 Task: Set a deadline for a task.
Action: Mouse moved to (292, 307)
Screenshot: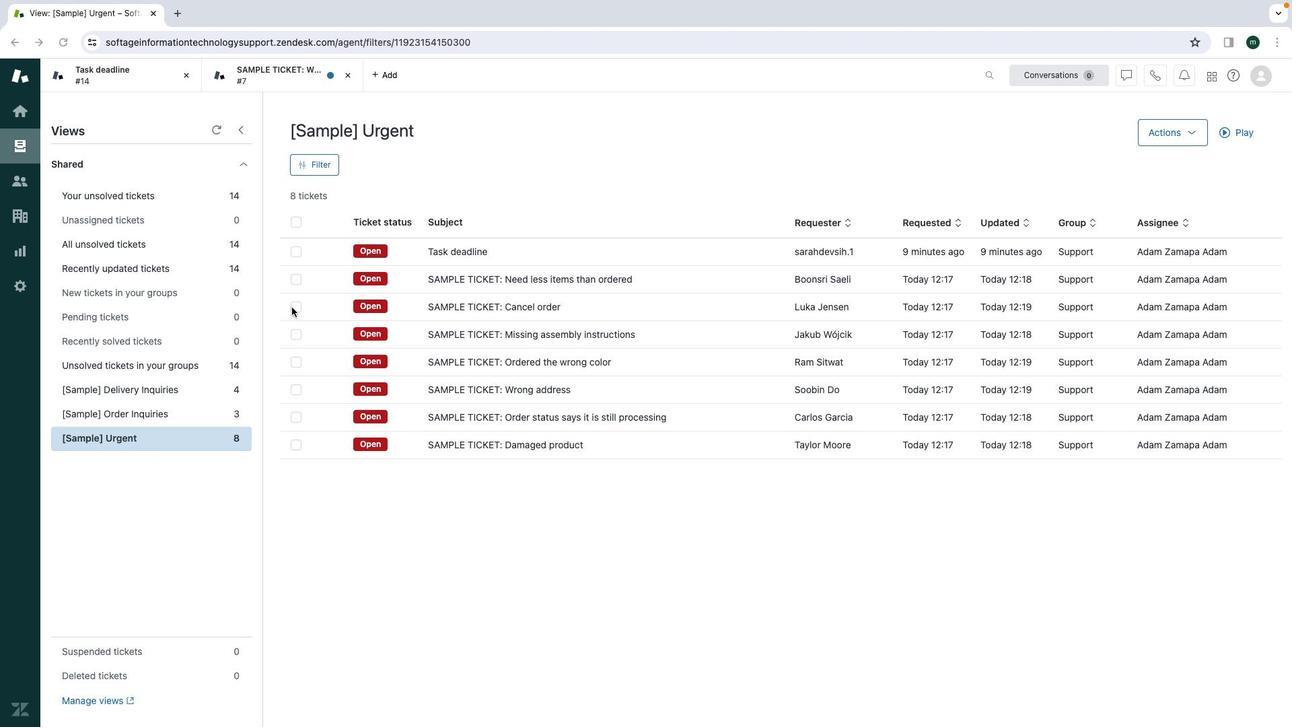 
Action: Mouse pressed left at (292, 307)
Screenshot: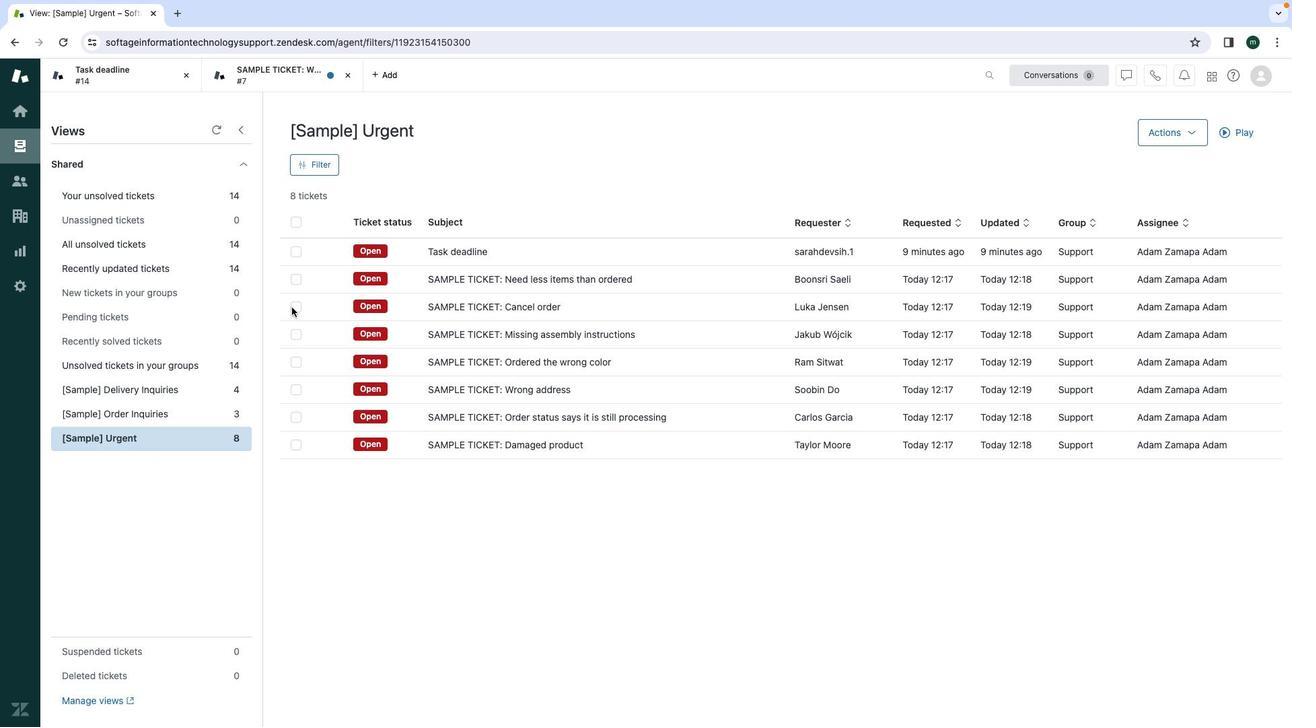 
Action: Mouse moved to (294, 307)
Screenshot: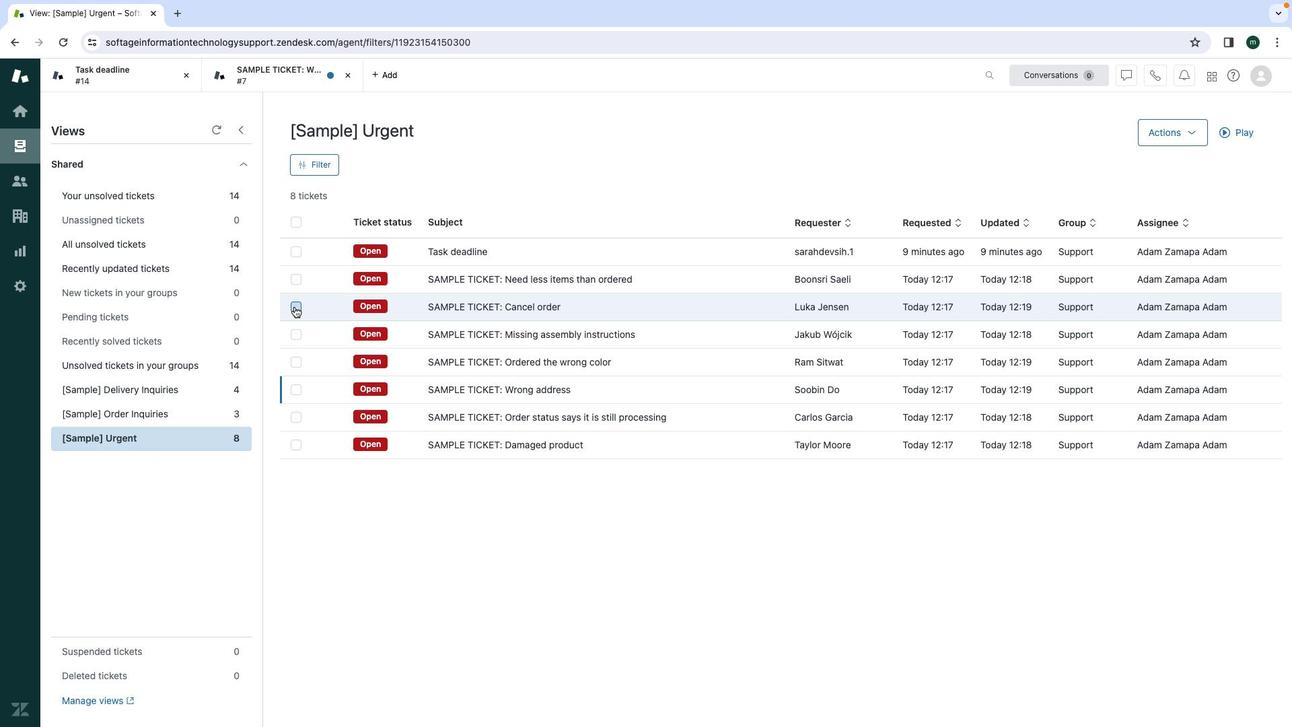 
Action: Mouse pressed left at (294, 307)
Screenshot: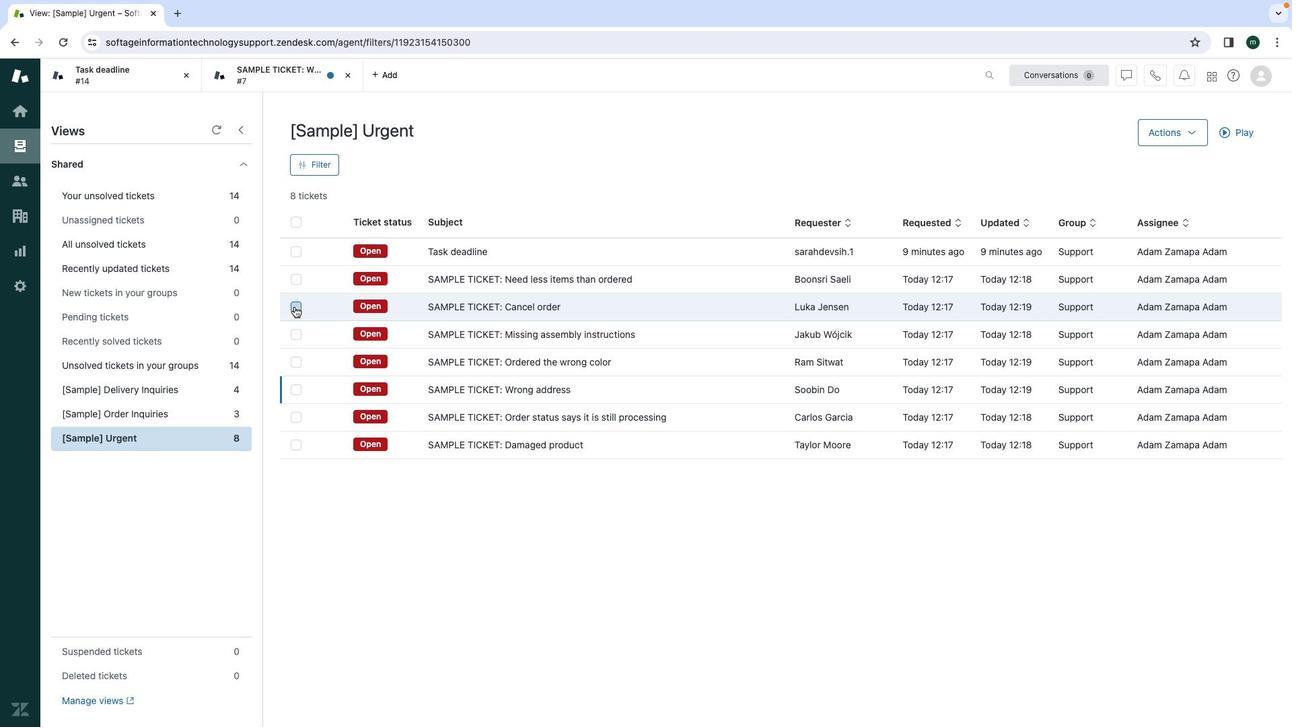
Action: Mouse moved to (356, 304)
Screenshot: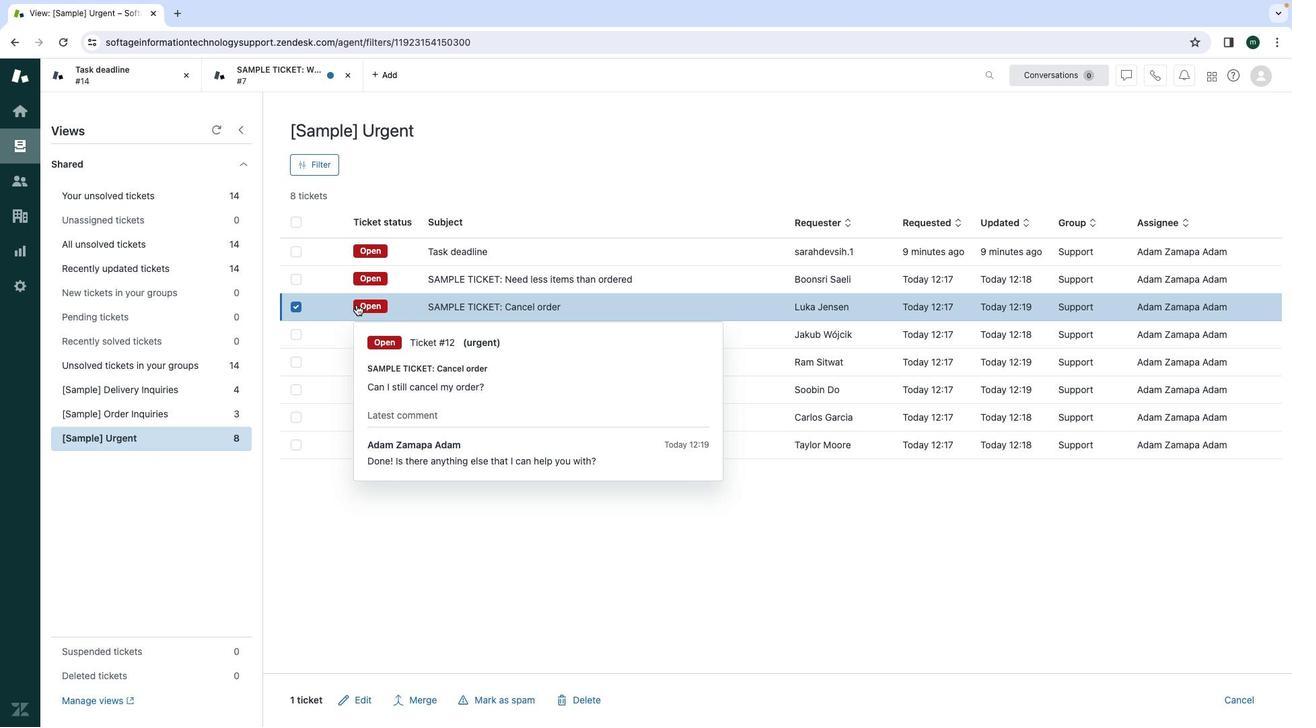 
Action: Mouse pressed left at (356, 304)
Screenshot: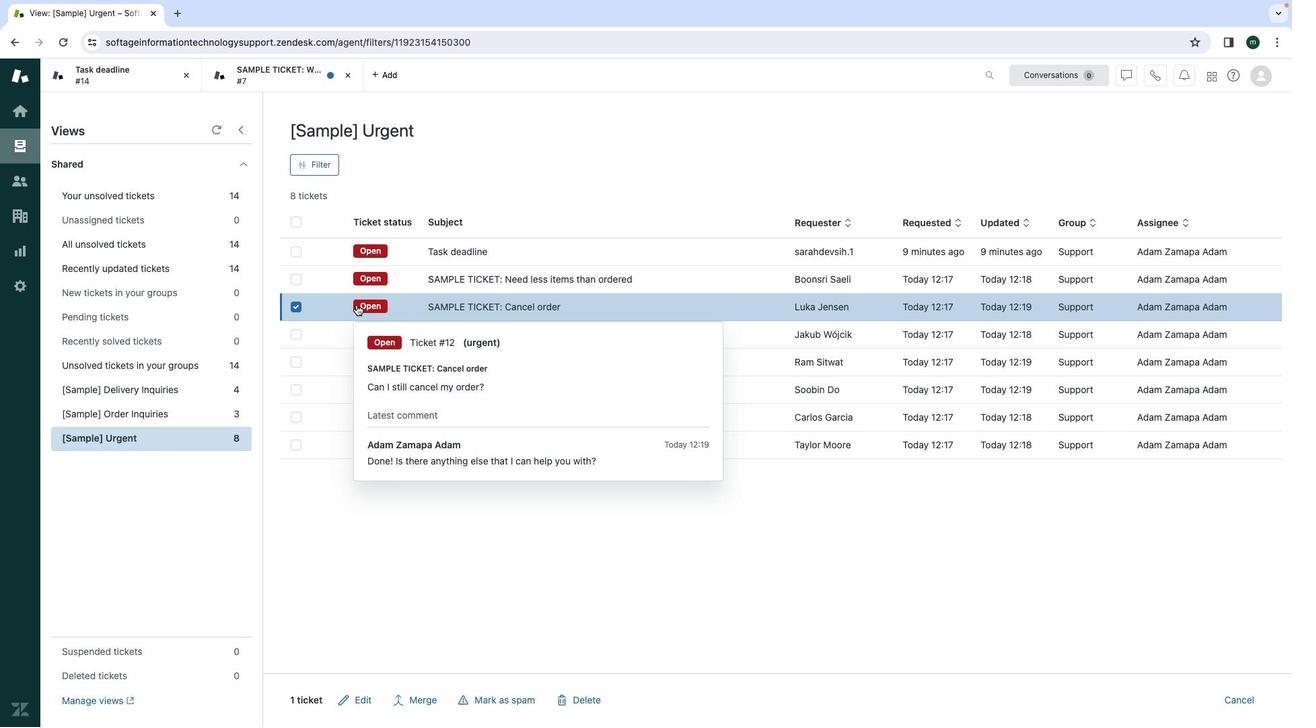 
Action: Mouse moved to (219, 387)
Screenshot: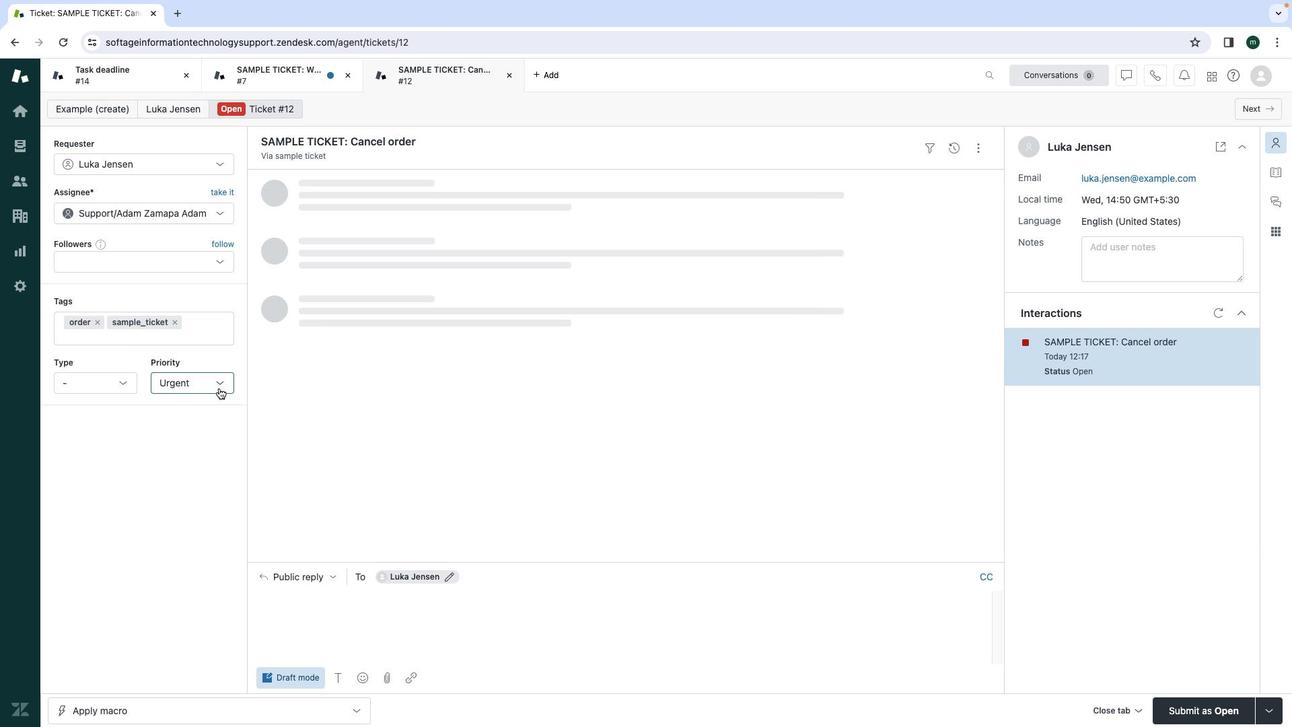 
Action: Mouse pressed left at (219, 387)
Screenshot: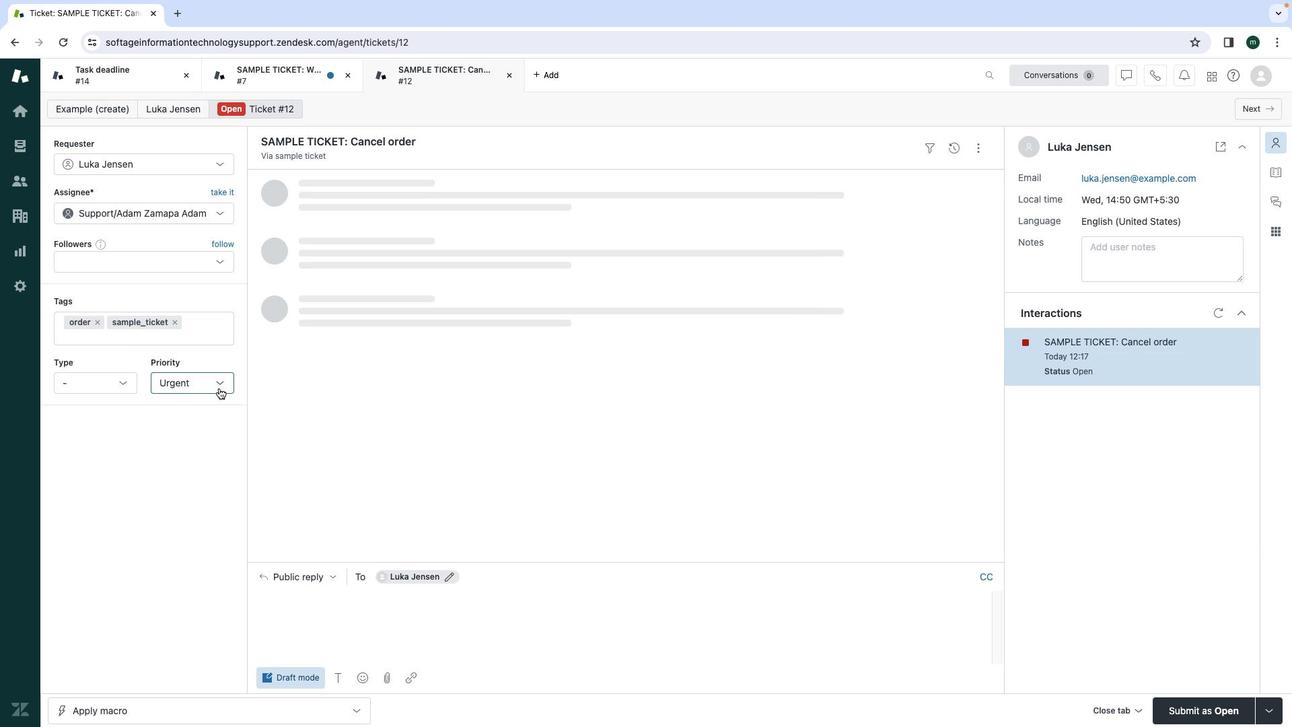 
Action: Mouse moved to (211, 378)
Screenshot: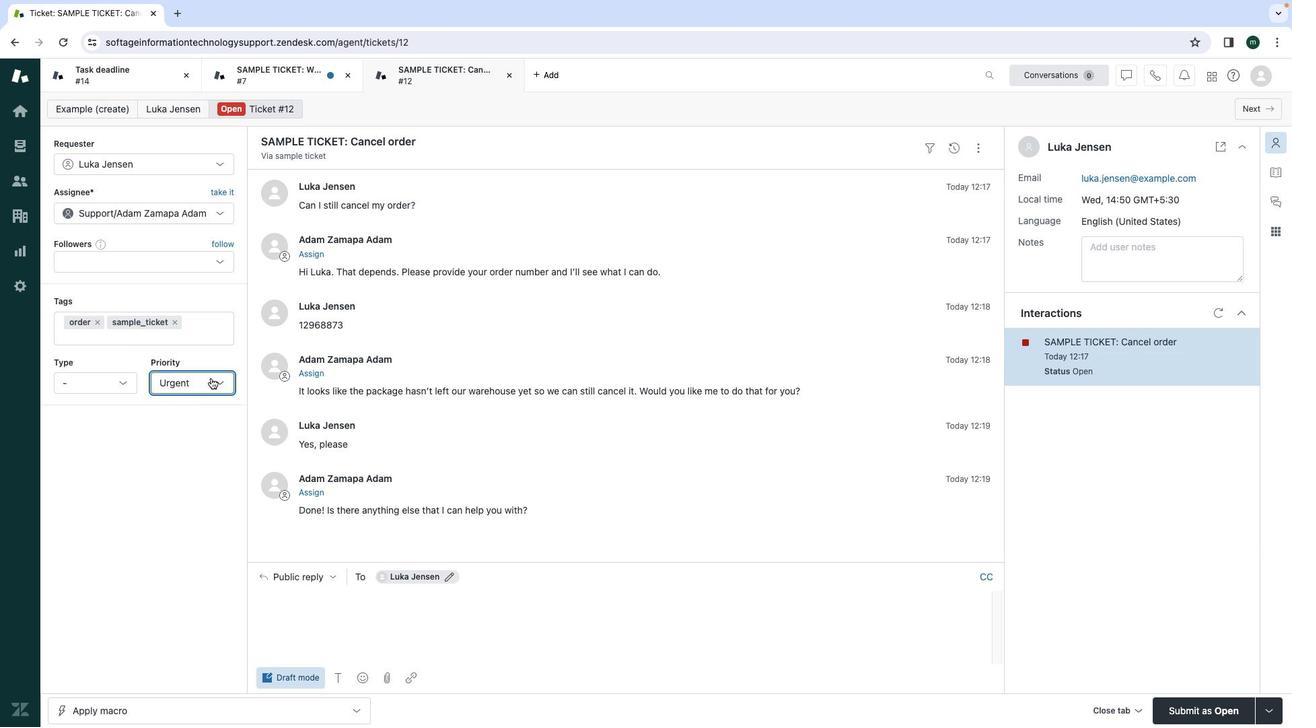 
Action: Mouse pressed left at (211, 378)
Screenshot: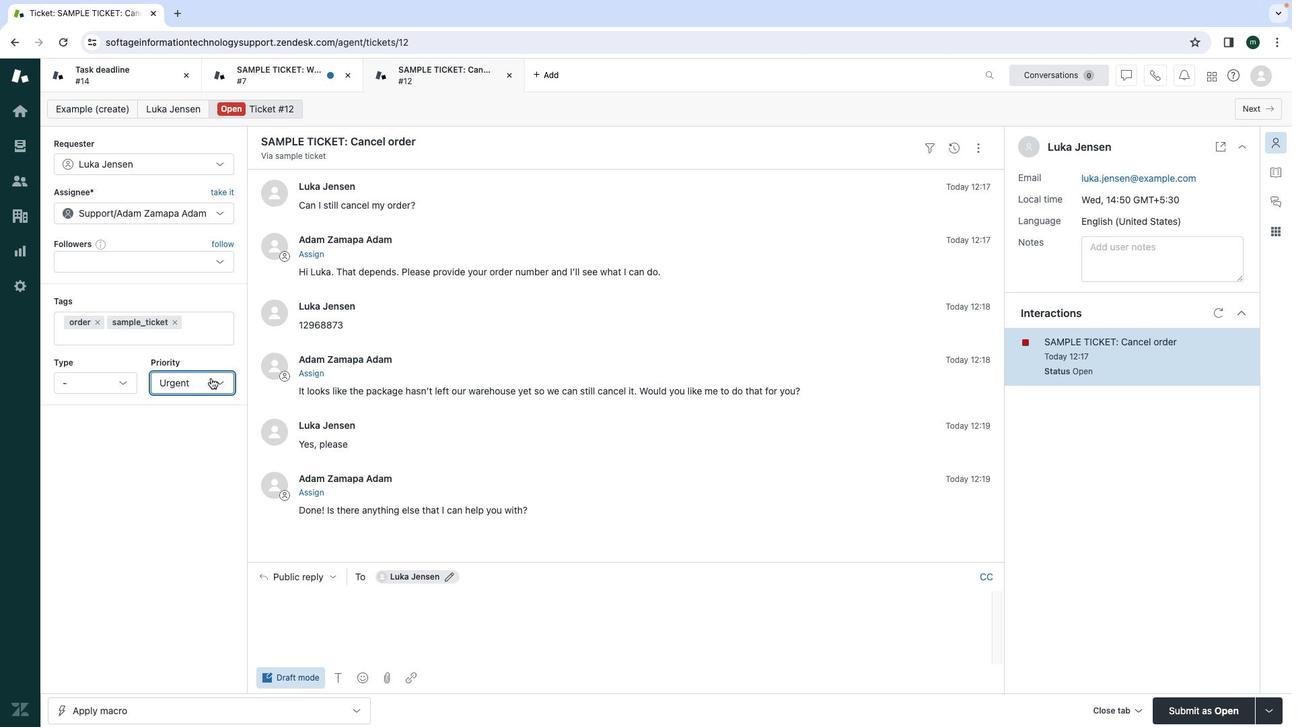 
Action: Mouse moved to (205, 459)
Screenshot: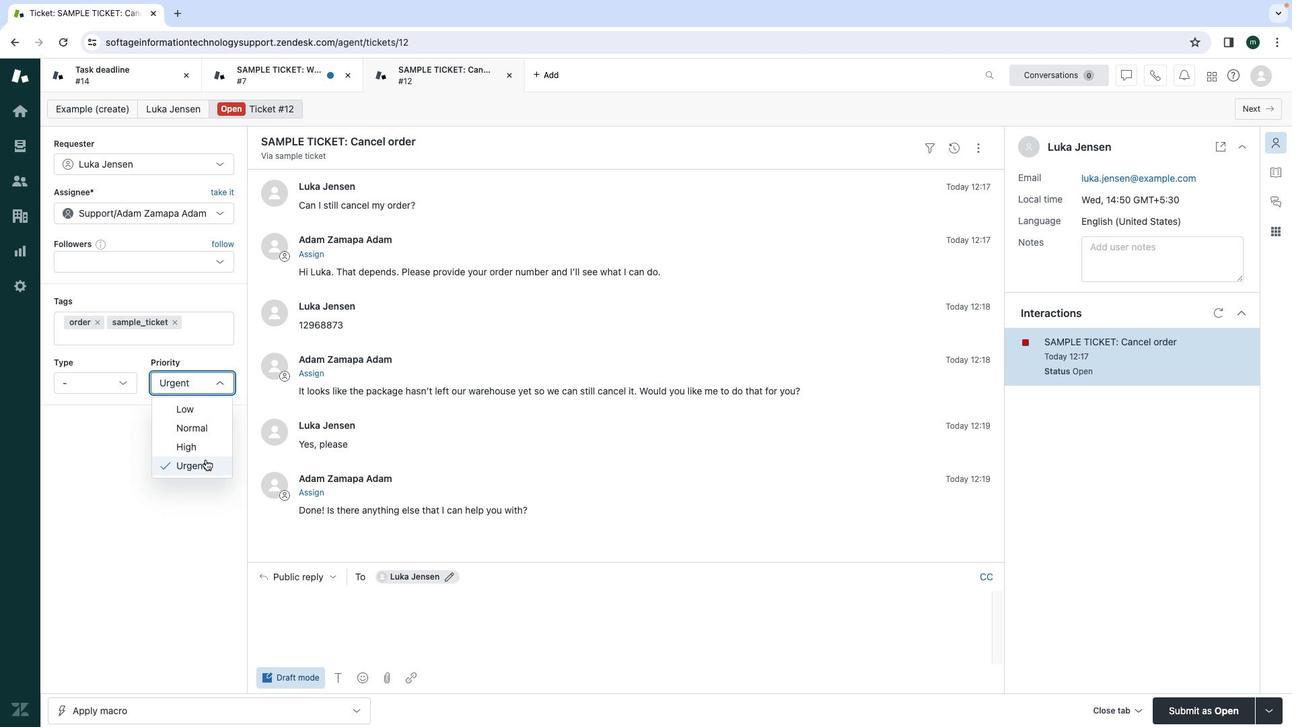 
Action: Mouse pressed left at (205, 459)
Screenshot: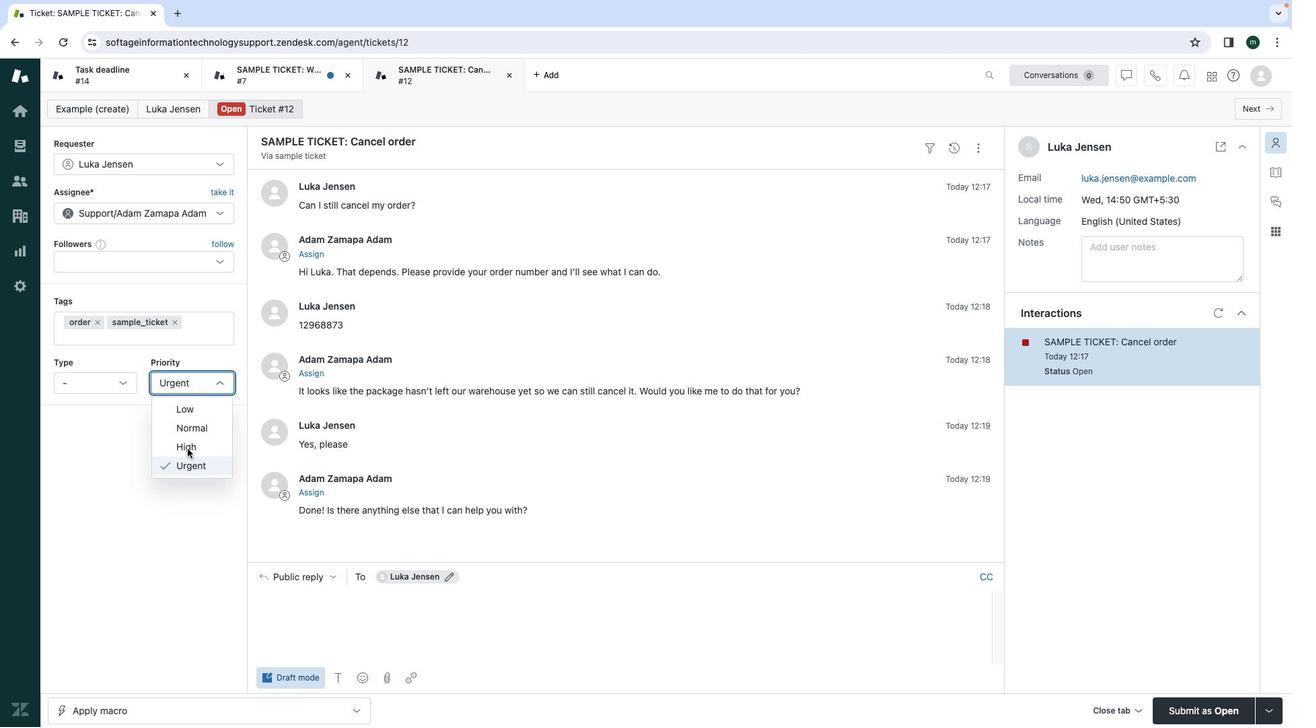 
Action: Mouse moved to (109, 376)
Screenshot: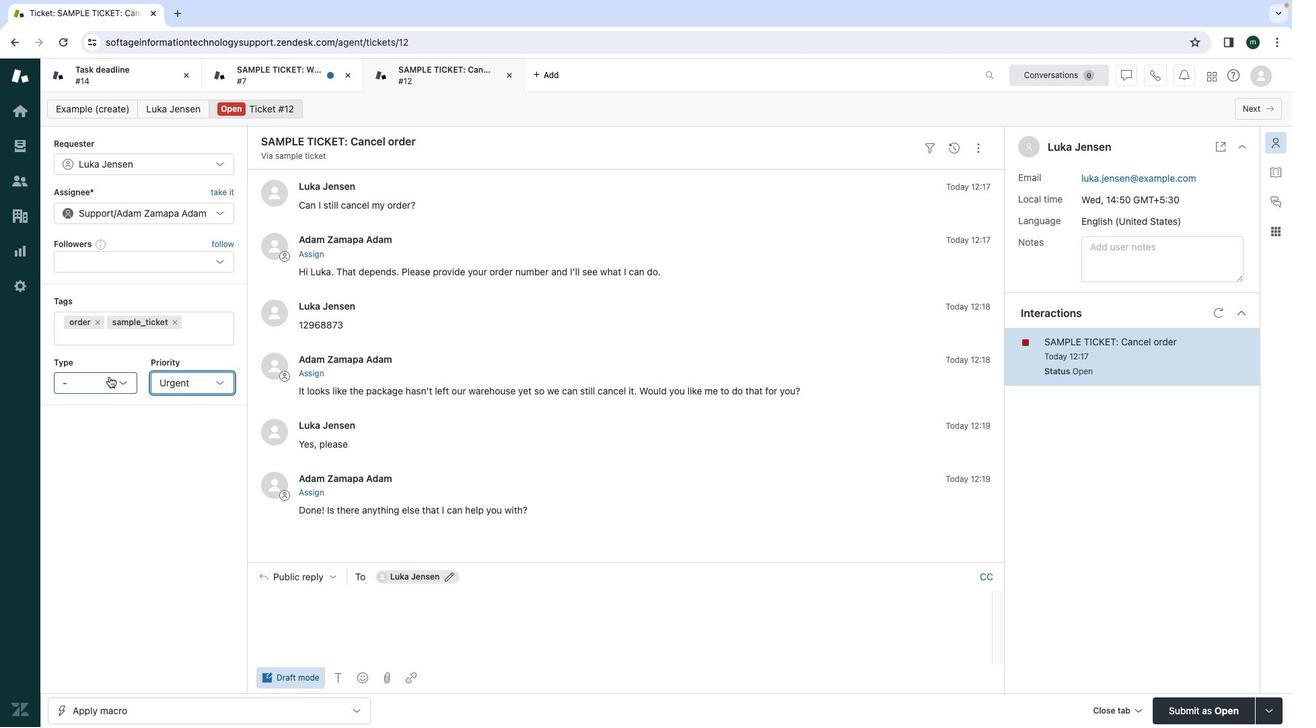 
Action: Mouse pressed left at (109, 376)
Screenshot: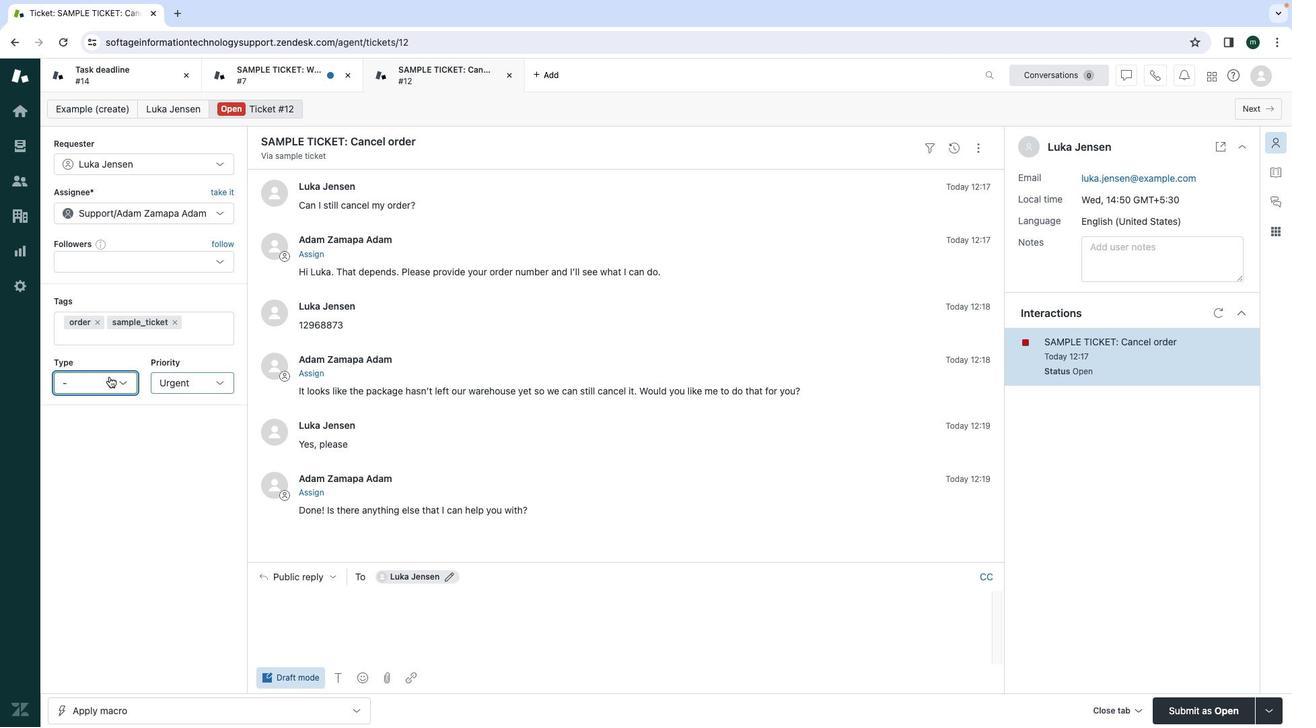 
Action: Mouse moved to (120, 476)
Screenshot: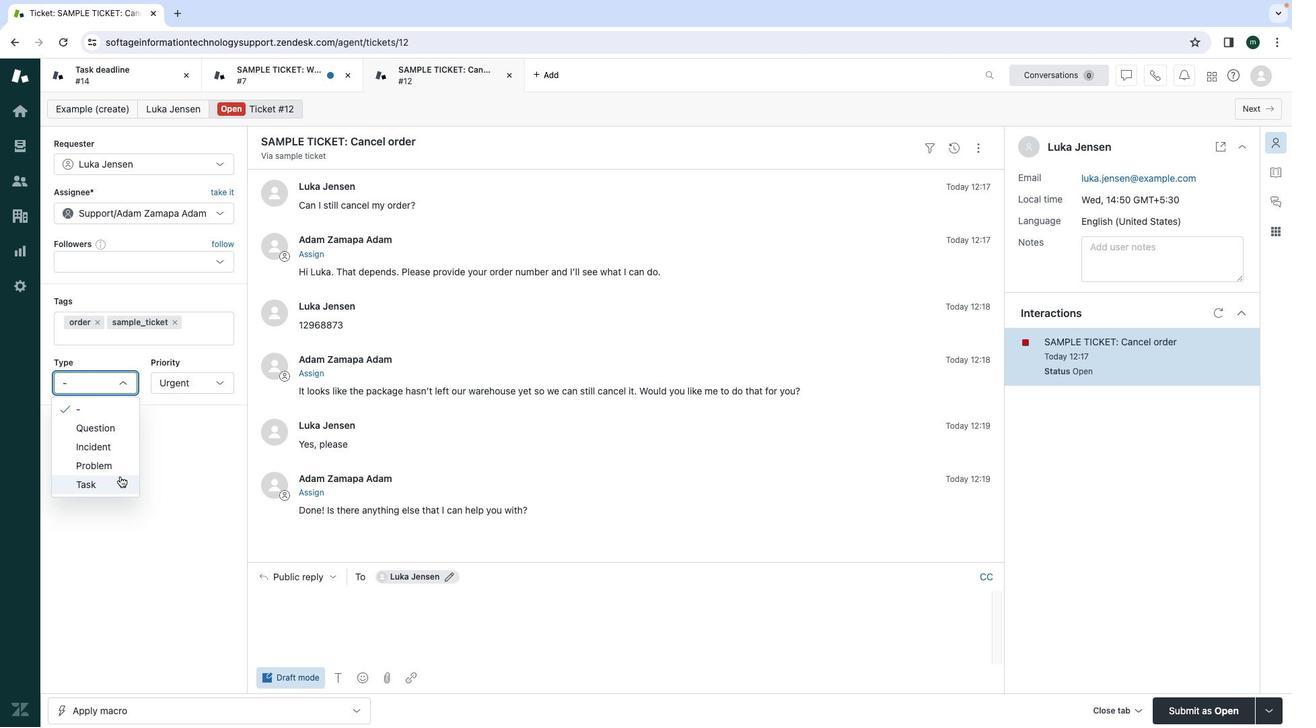 
Action: Mouse pressed left at (120, 476)
Screenshot: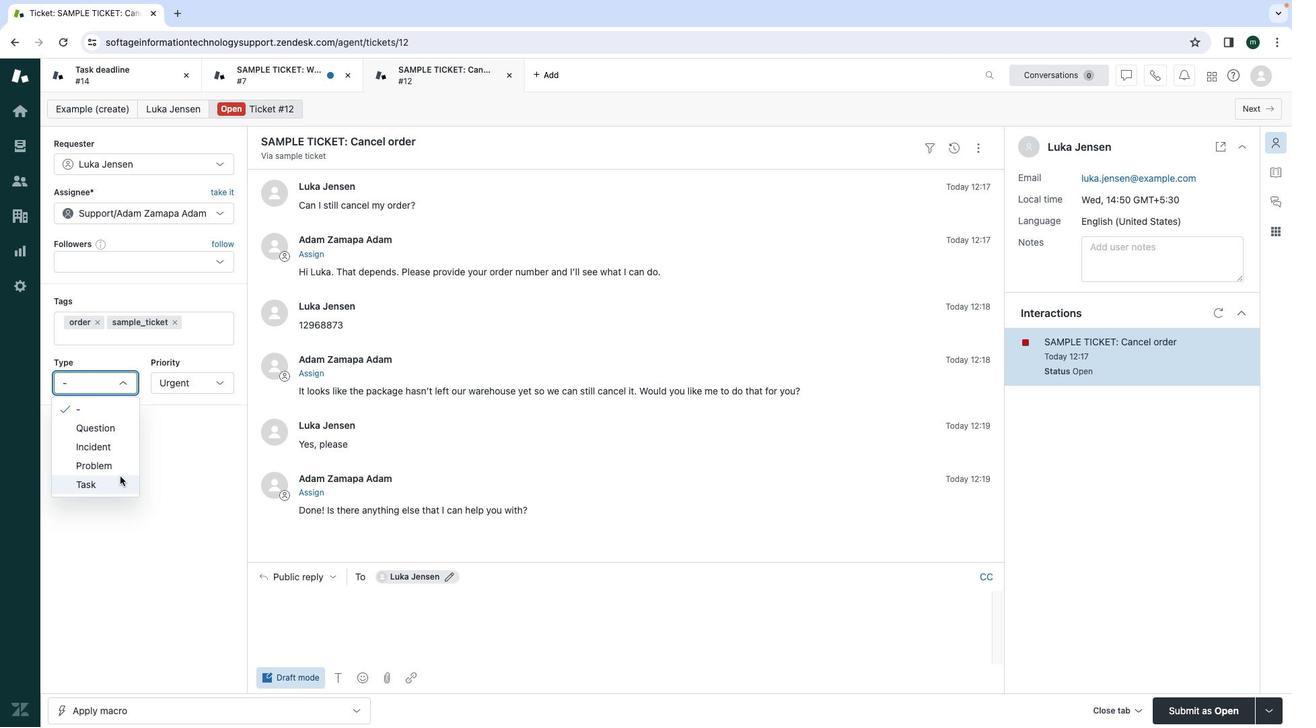 
Action: Mouse moved to (175, 426)
Screenshot: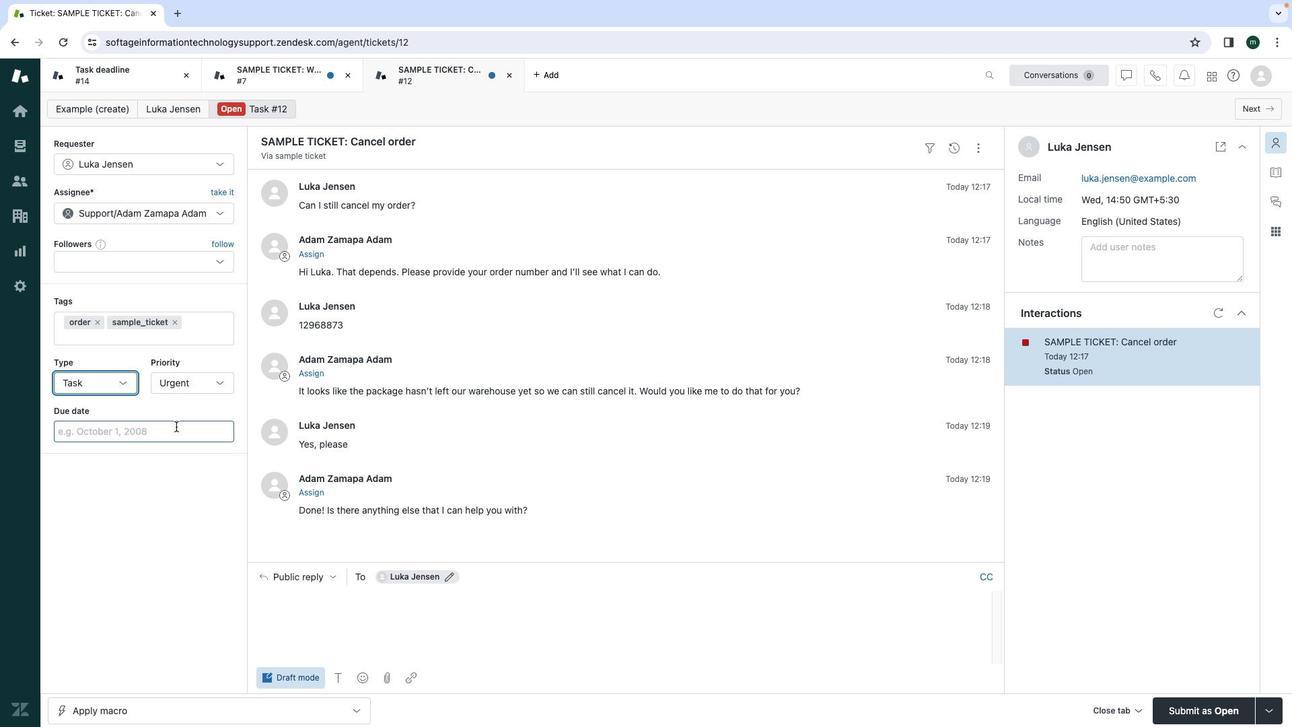 
Action: Mouse pressed left at (175, 426)
Screenshot: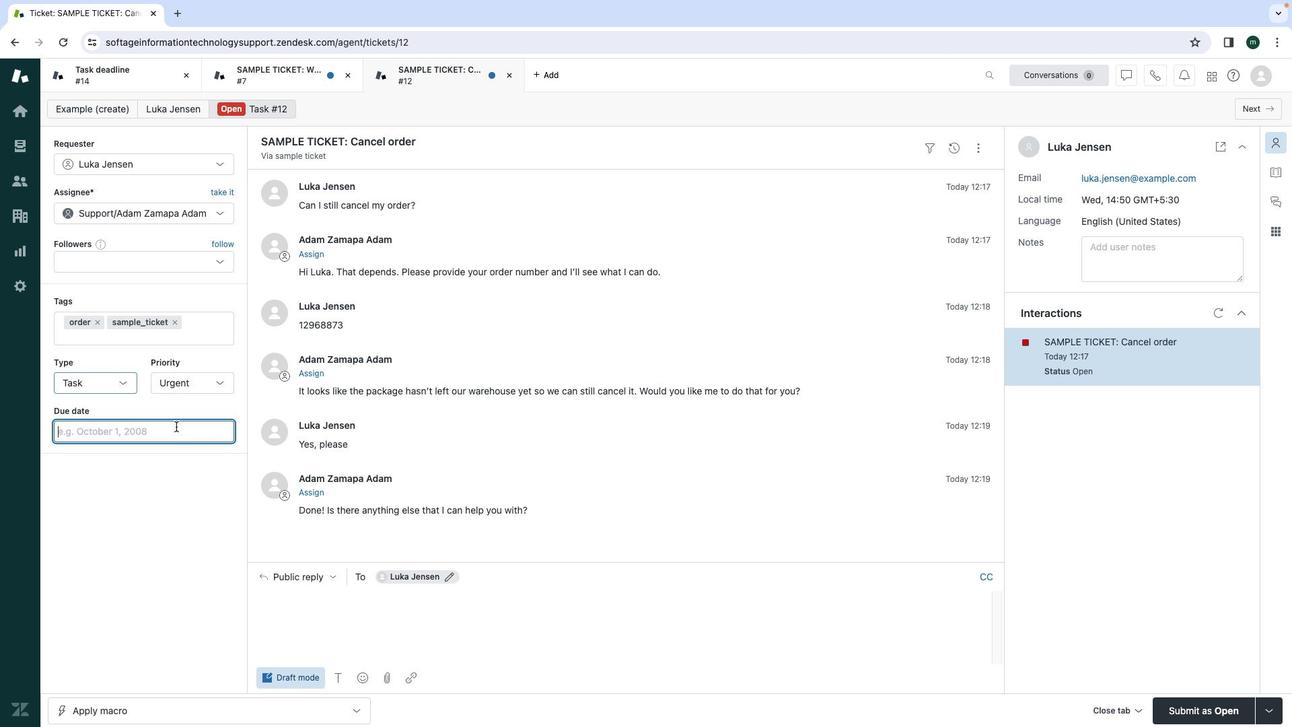 
Action: Mouse moved to (199, 472)
Screenshot: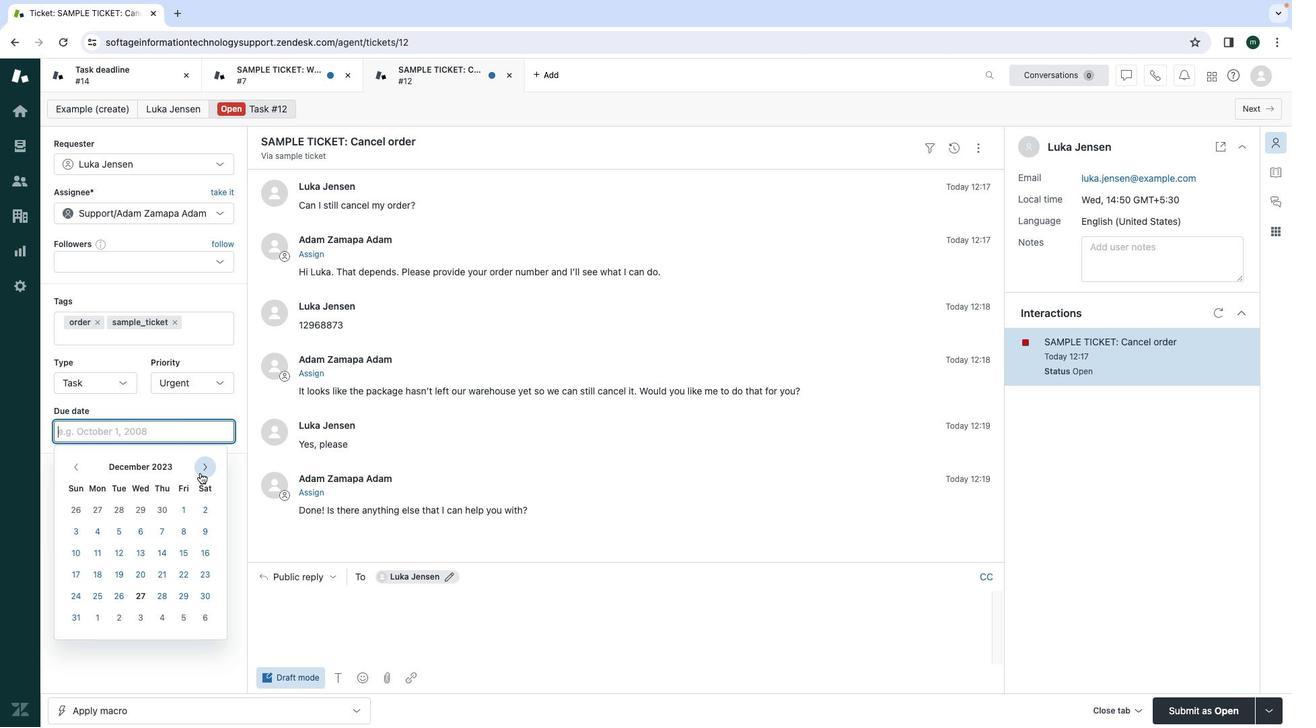 
Action: Mouse pressed left at (199, 472)
Screenshot: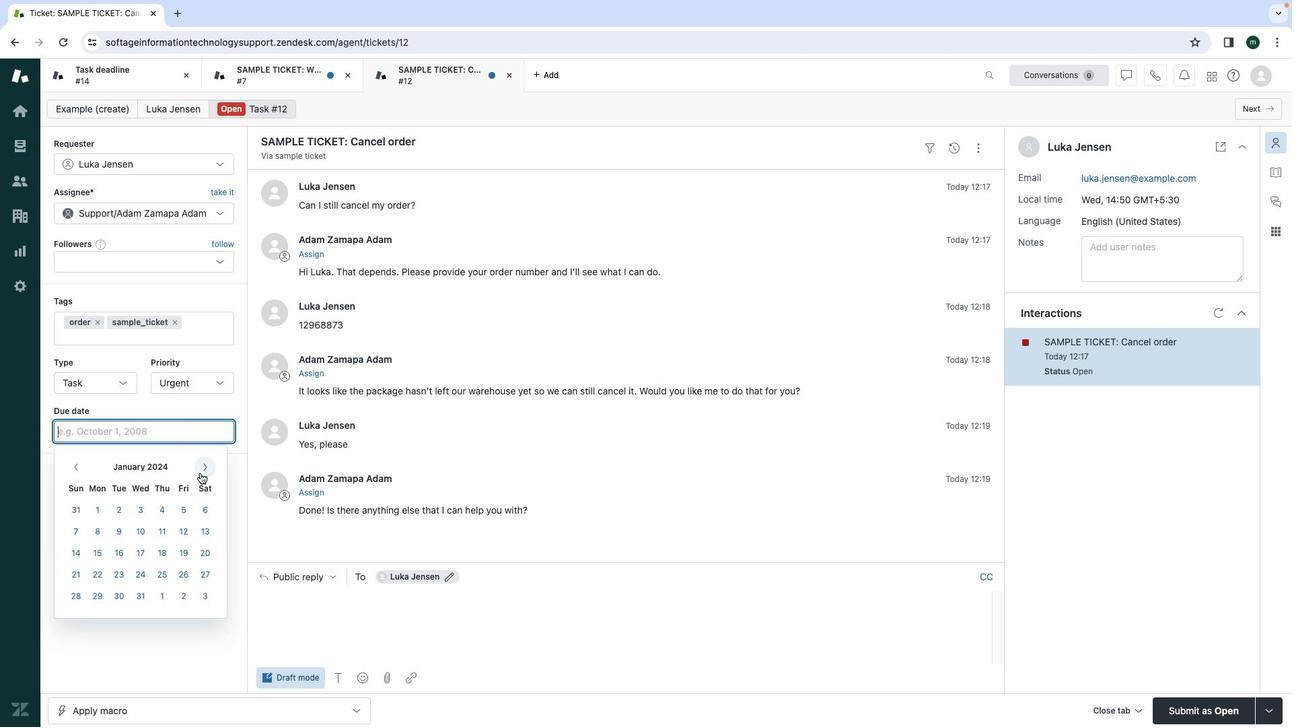 
Action: Mouse pressed left at (199, 472)
Screenshot: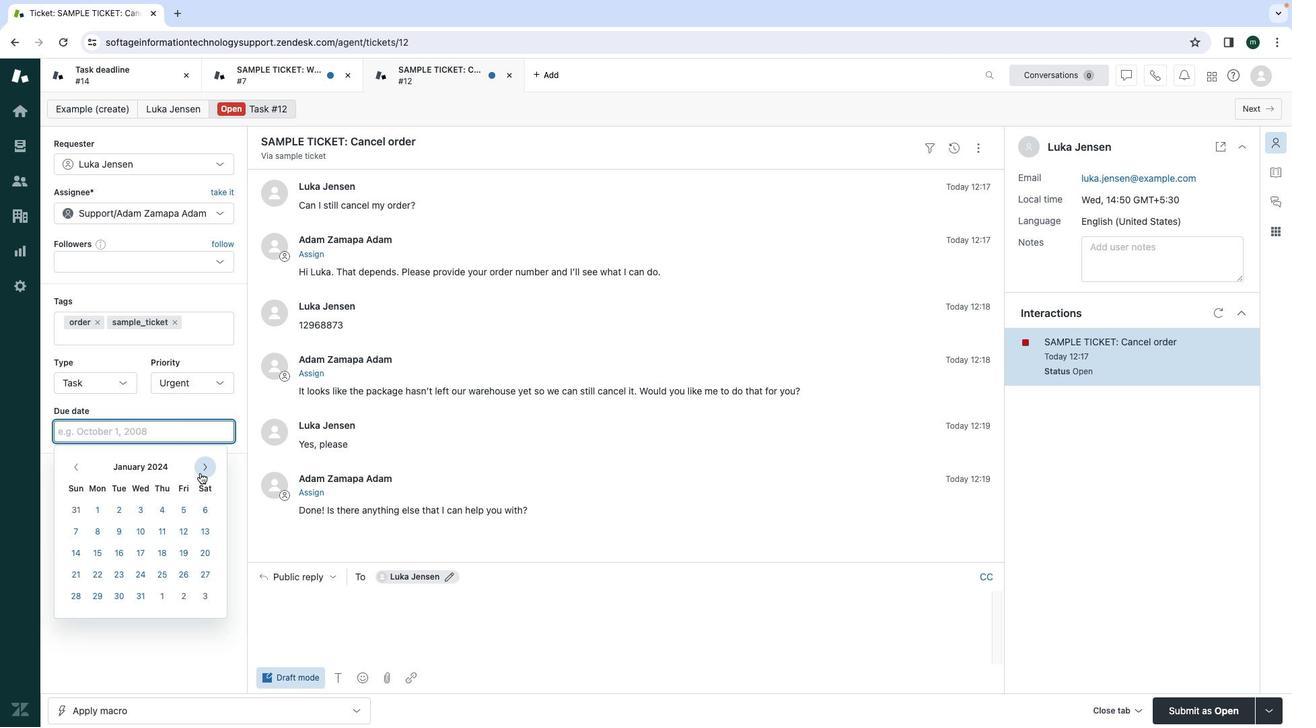 
Action: Mouse pressed left at (199, 472)
Screenshot: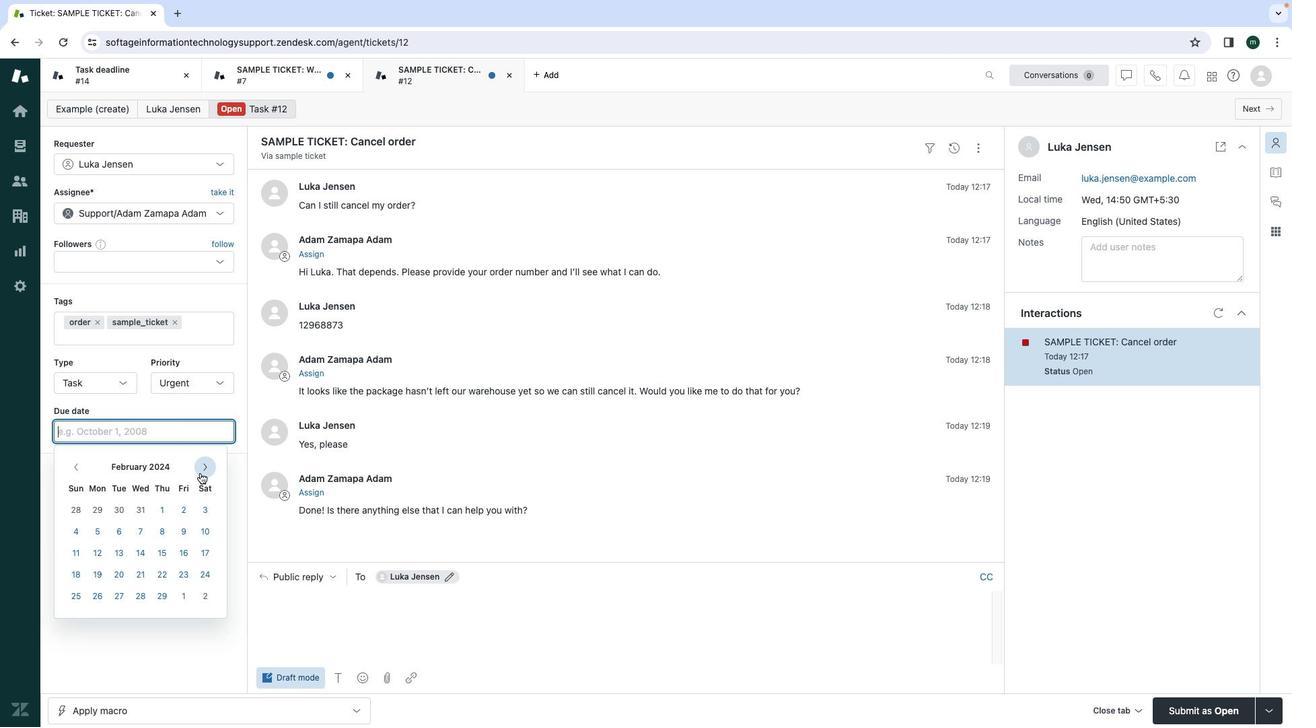 
Action: Mouse moved to (161, 600)
Screenshot: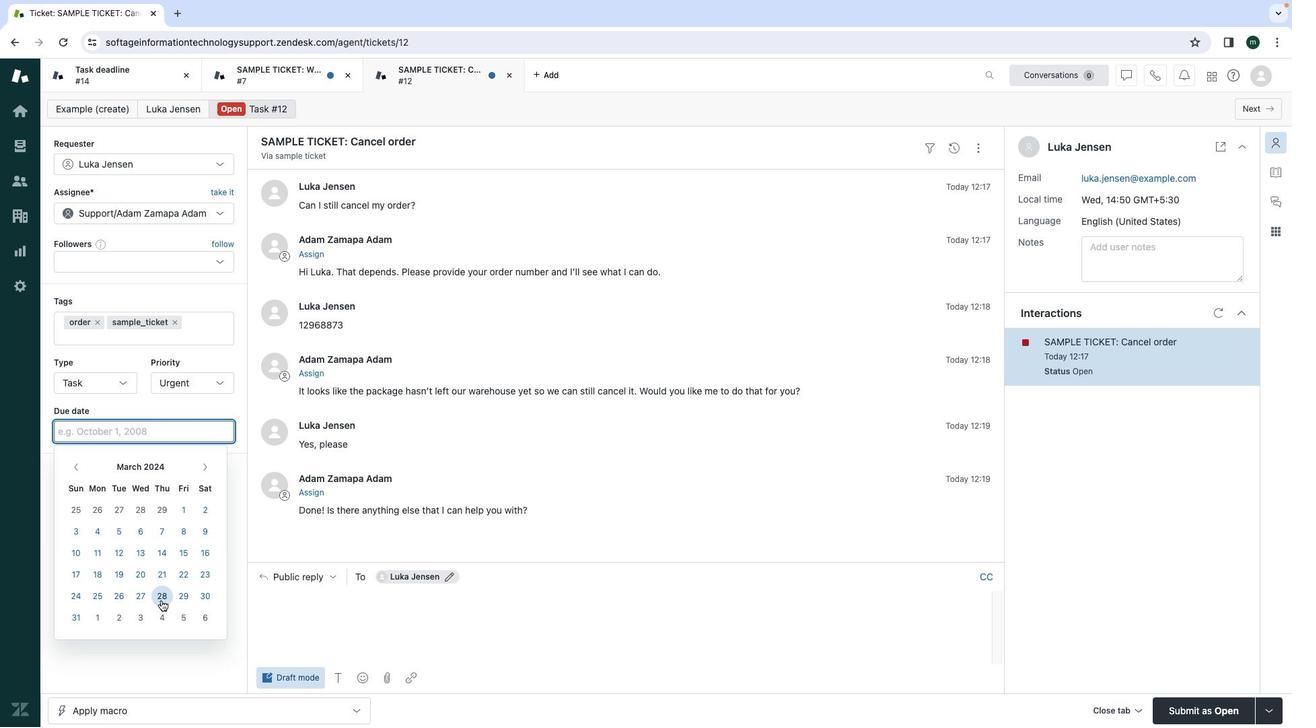 
Action: Mouse pressed left at (161, 600)
Screenshot: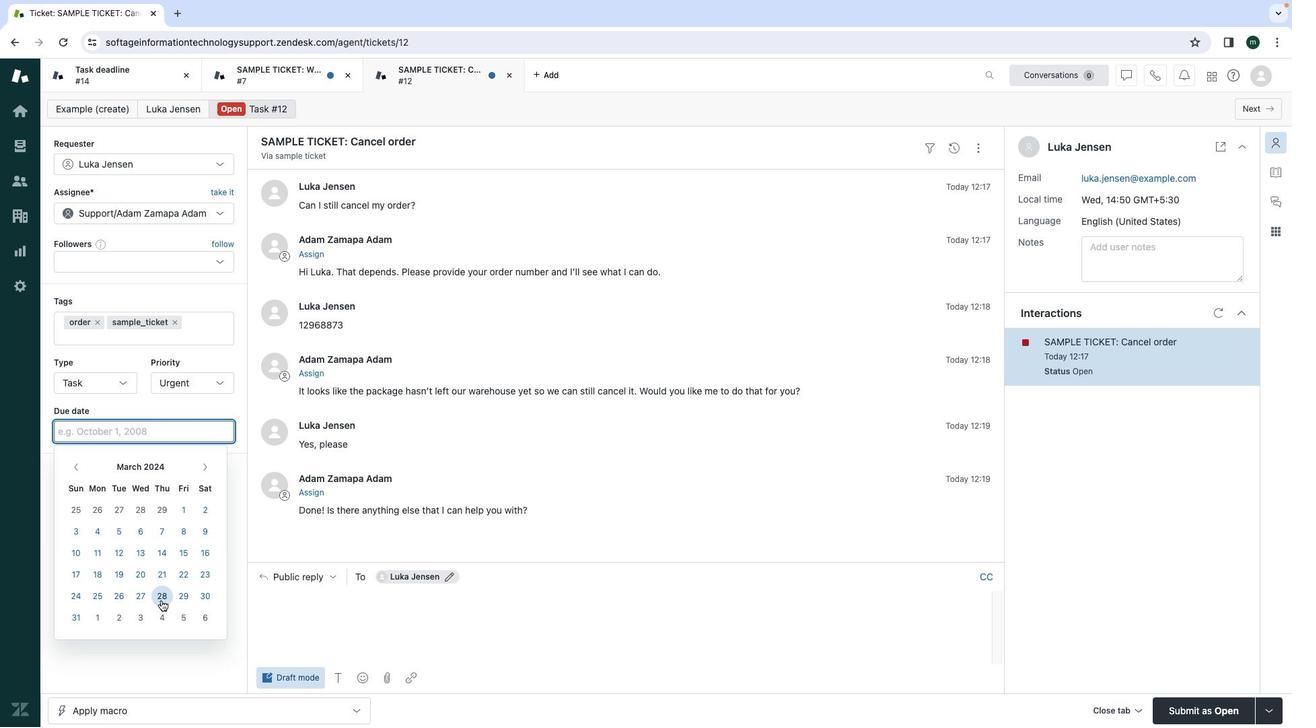
Action: Mouse moved to (182, 583)
Screenshot: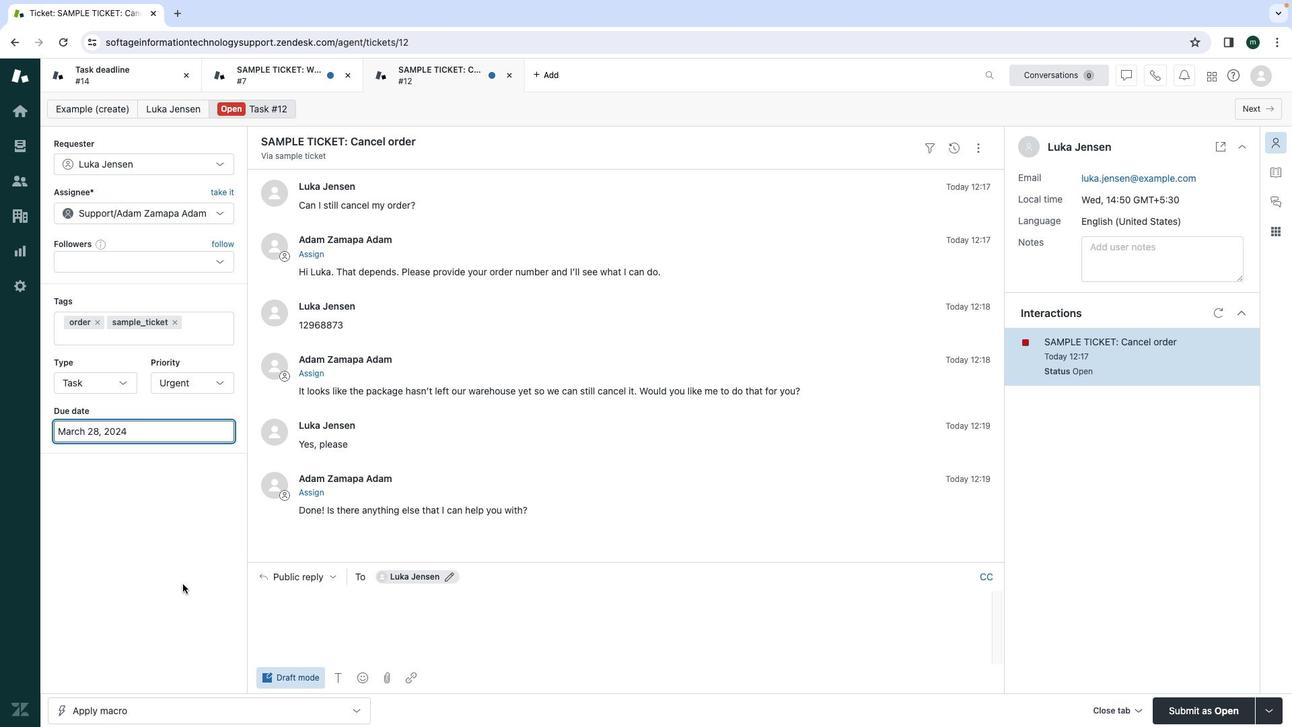 
Action: Mouse pressed left at (182, 583)
Screenshot: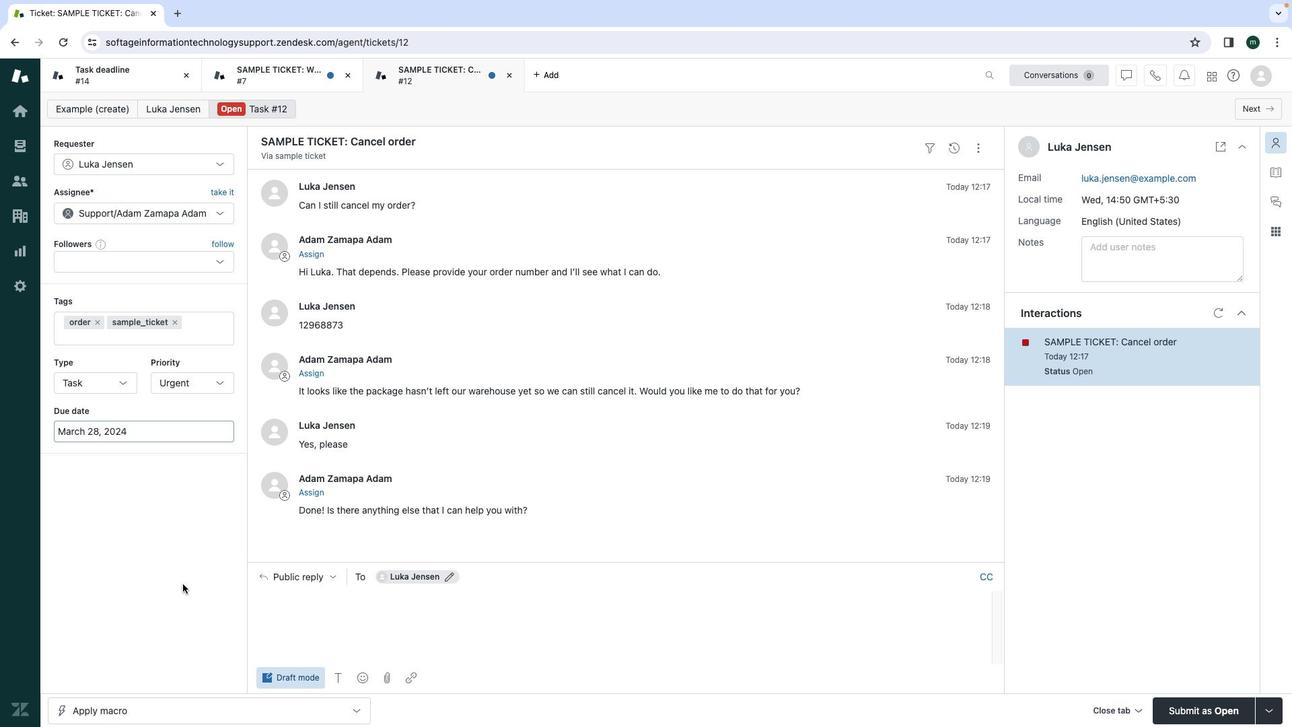 
Action: Mouse moved to (1225, 706)
Screenshot: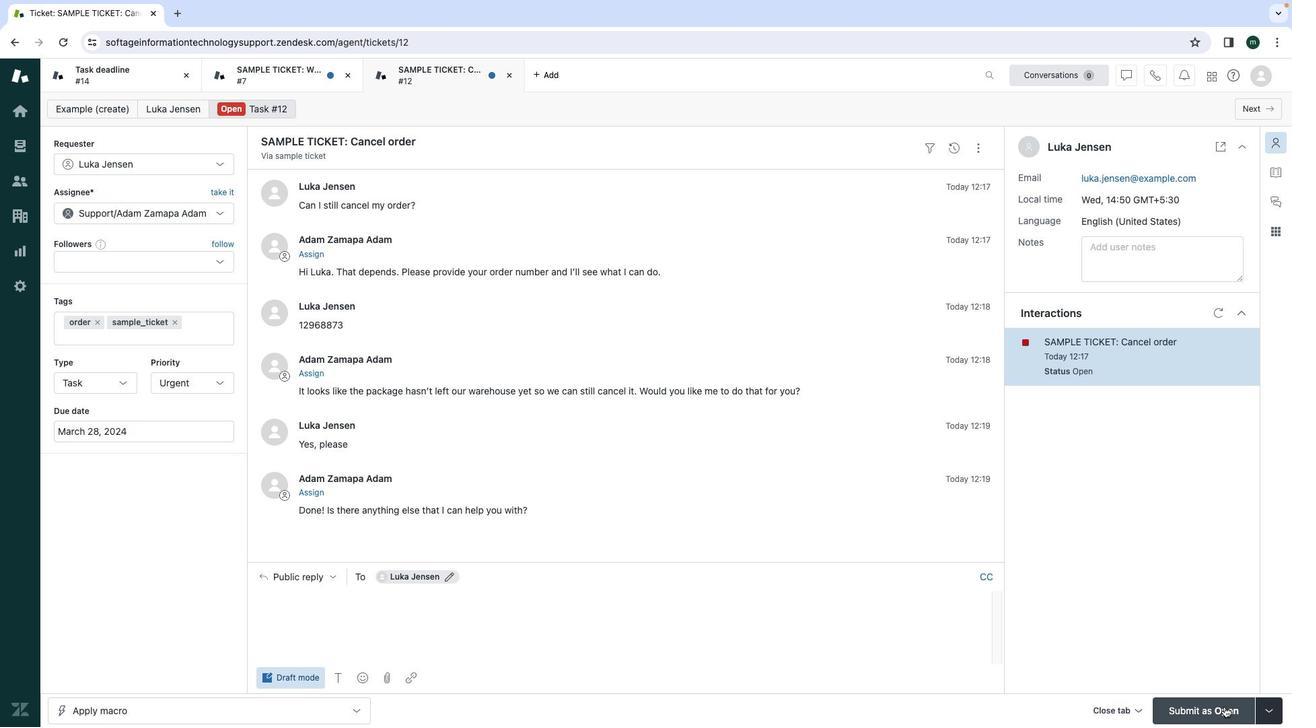 
Action: Mouse pressed left at (1225, 706)
Screenshot: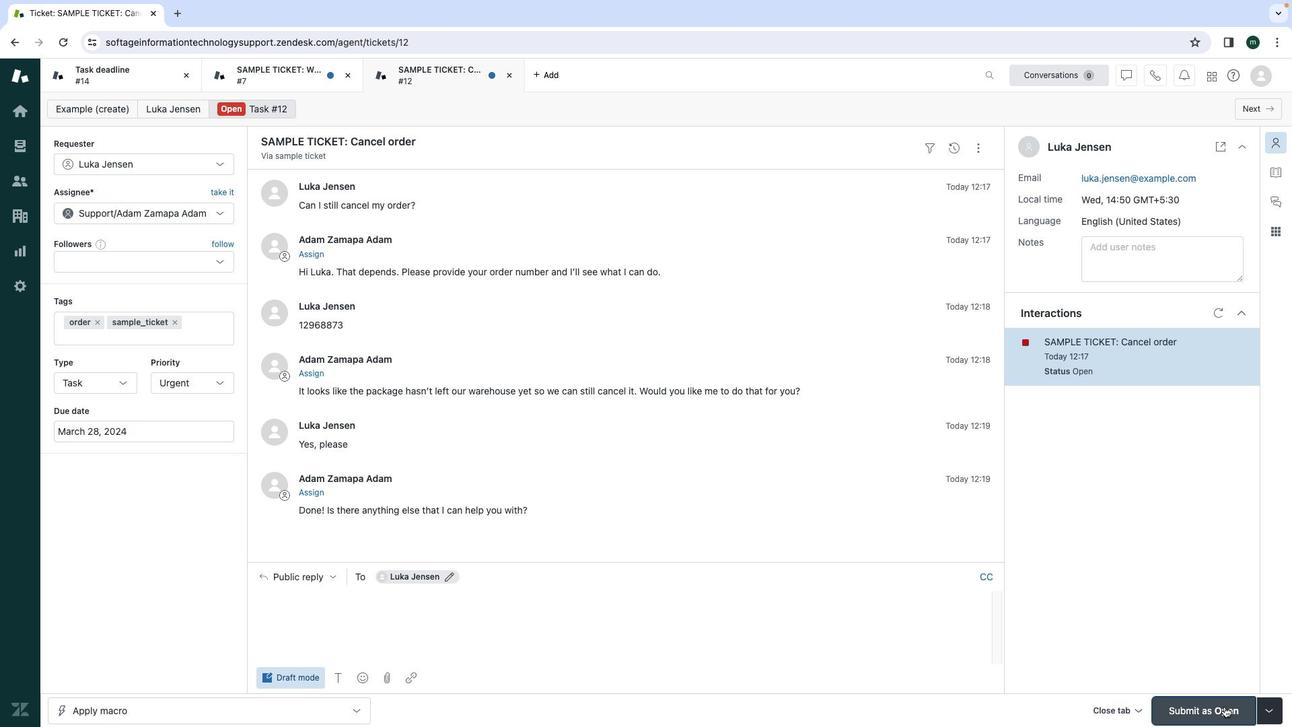 
Action: Mouse moved to (1121, 573)
Screenshot: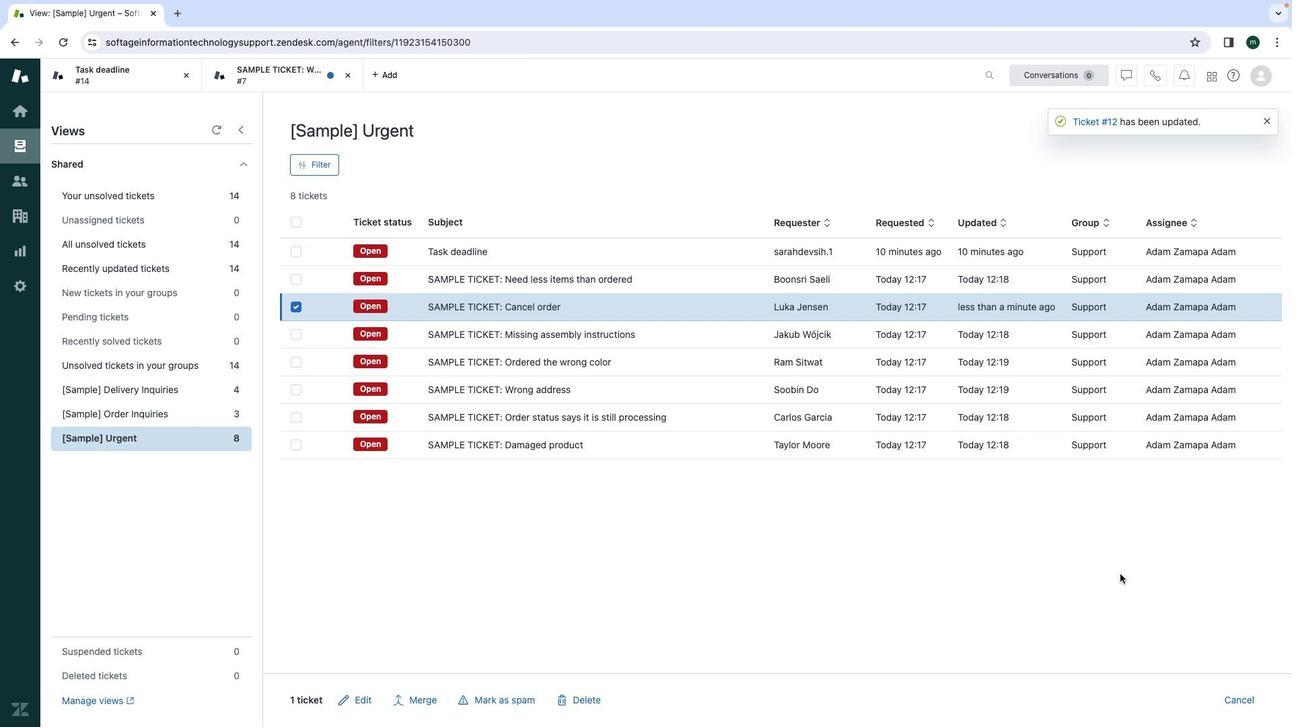 
